 Task: Open a blank google sheet and write heading  SpendSmartAdd Dates in a column and its values below  '2023-05-01, 2023-05-03, 2023-05-05, 2023-05-10, 2023-05-15, 2023-05-20, 2023-05-25 & 2023-05-31'Add Categories in next column and its values below  Groceries, Dining Out, Transportation, Entertainment, Shopping, Utilities, Health & Miscellaneous. Add Descriptions in next column and its values below  Supermarket, Restaurant, Public Transport, Movie Tickets, Clothing Store, Internet Bill, Pharmacy & Online PurchaseAdd Amountin next column and its values below  $50, $30, $10, $20, $100, $60, $40 & $50Save page DashboardProfitLossbook
Action: Mouse moved to (21, 53)
Screenshot: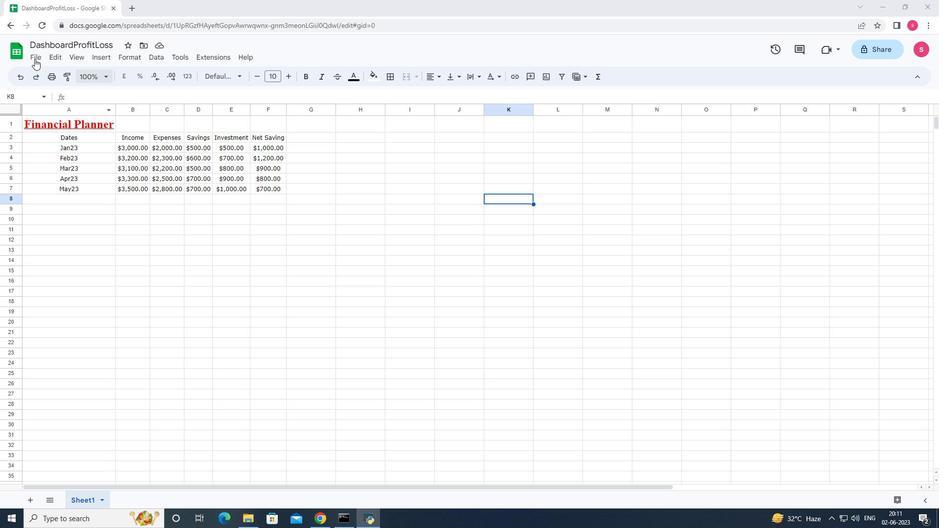 
Action: Mouse pressed left at (21, 53)
Screenshot: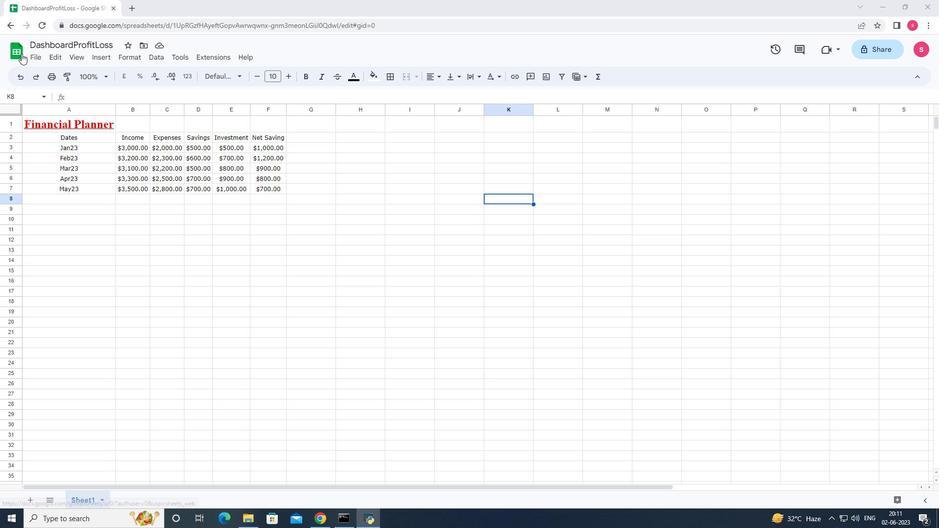 
Action: Mouse moved to (223, 135)
Screenshot: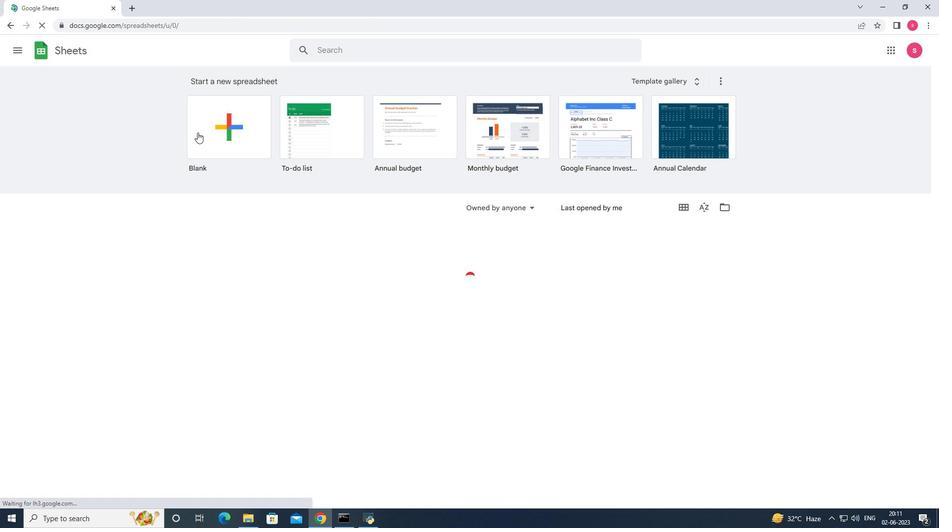 
Action: Mouse pressed left at (223, 135)
Screenshot: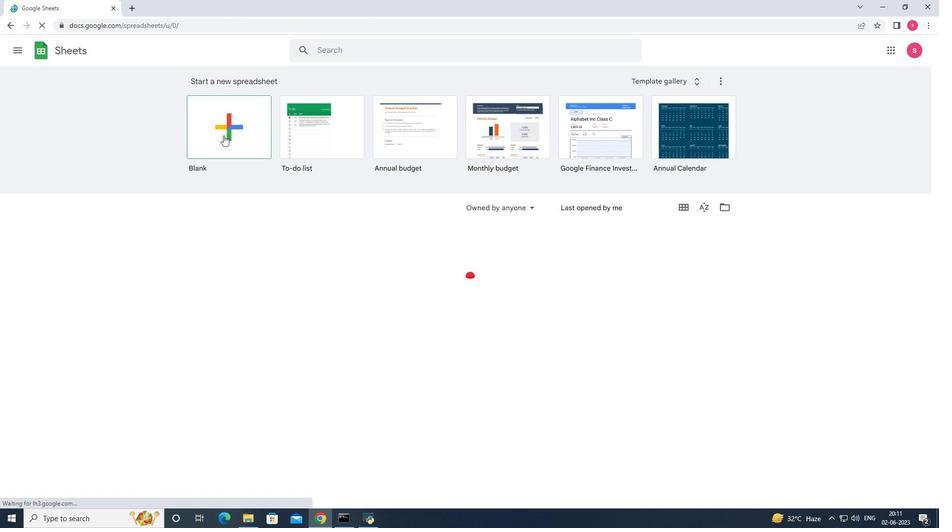 
Action: Key pressed <Key.shift>Spend<Key.space><Key.shift><Key.shift><Key.shift>Smart<Key.enter><Key.shift>Dates<Key.enter>2023-05-01<Key.enter>2023-05-03<Key.enter>2023-05-05<Key.enter>2023-05-10<Key.enter>2023-05-15<Key.enter>2023-05-20<Key.enter>2023-05-25<Key.enter>2023-05-31<Key.enter><Key.right><Key.up><Key.up><Key.up><Key.up><Key.up><Key.up><Key.up><Key.up><Key.up><Key.shift>Categories<Key.down><Key.shift><Key.shift><Key.shift><Key.shift><Key.shift><Key.shift><Key.shift><Key.shift><Key.shift>Groceries<Key.enter><Key.shift>Dining<Key.space><Key.shift>Out<Key.enter><Key.up><Key.down><Key.shift>Transportation<Key.enter><Key.shift>Entertainment<Key.enter><Key.shift>Shopping<Key.enter><Key.shift>Utiliyies<Key.backspace><Key.backspace><Key.backspace><Key.backspace>ties<Key.enter><Key.shift>Healh<Key.backspace>th<Key.enter><Key.shift>Miscellam<Key.backspace>neous<Key.enter><Key.right><Key.up><Key.up><Key.up><Key.up><Key.up><Key.up><Key.up><Key.up><Key.up><Key.shift>Descriptions<Key.enter><Key.shift>Supermae<Key.enter><Key.enter><Key.up><Key.enter><Key.up><Key.up><Key.enter><Key.backspace>rket<Key.enter><Key.shift>Restaurant<Key.enter><Key.shift>Public<Key.space><Key.shift>Transport<Key.enter><Key.shift>Movie<Key.space><Key.shift><Key.shift>Tickets<Key.enter><Key.shift>Clothing<Key.space><Key.shift><Key.shift><Key.shift><Key.shift><Key.shift><Key.shift>Store<Key.enter><Key.shift>Internet<Key.space><Key.shift>Bill<Key.space><Key.enter><Key.shift><Key.shift>Pharmacy<Key.enter><Key.shift>Online<Key.space><Key.shift>Purchase<Key.enter><Key.right><Key.right><Key.up><Key.up><Key.up><Key.up><Key.up><Key.up><Key.up><Key.up><Key.left><Key.up><Key.shift>Amount<Key.enter>50<Key.enter>30<Key.enter>10<Key.enter>20<Key.enter>100<Key.enter>60<Key.enter>40<Key.enter>50<Key.enter>
Screenshot: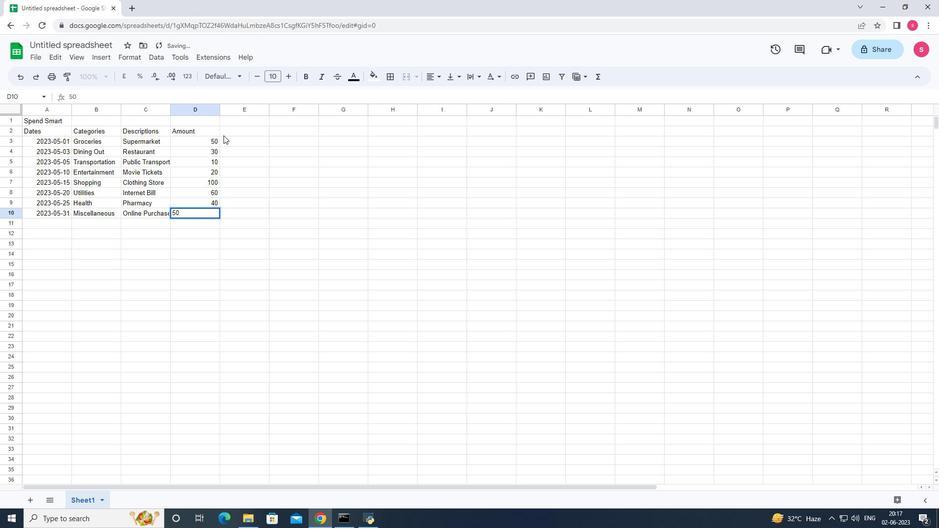 
Action: Mouse moved to (70, 107)
Screenshot: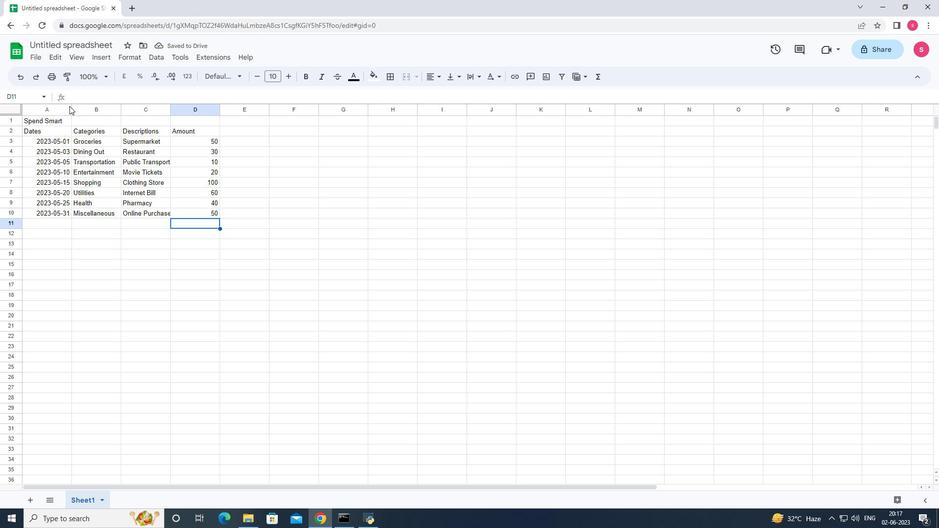 
Action: Mouse pressed left at (70, 107)
Screenshot: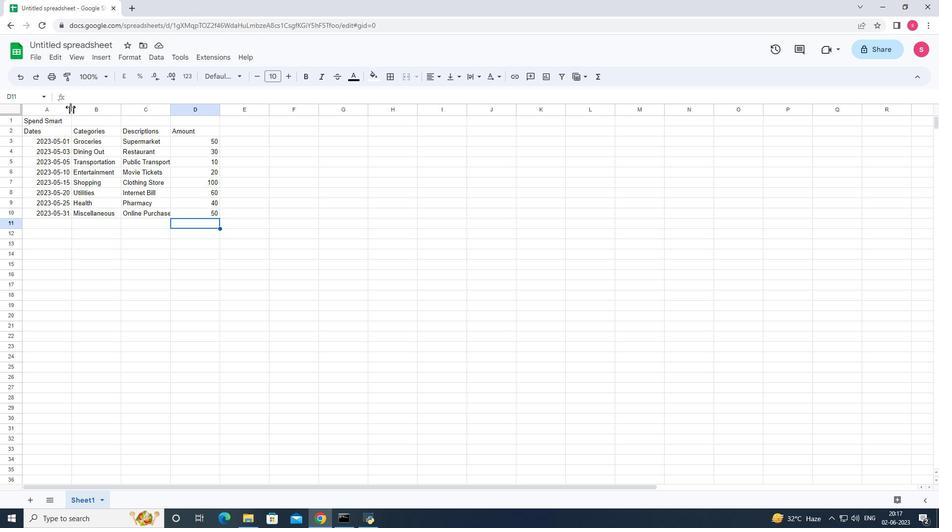 
Action: Mouse pressed left at (70, 107)
Screenshot: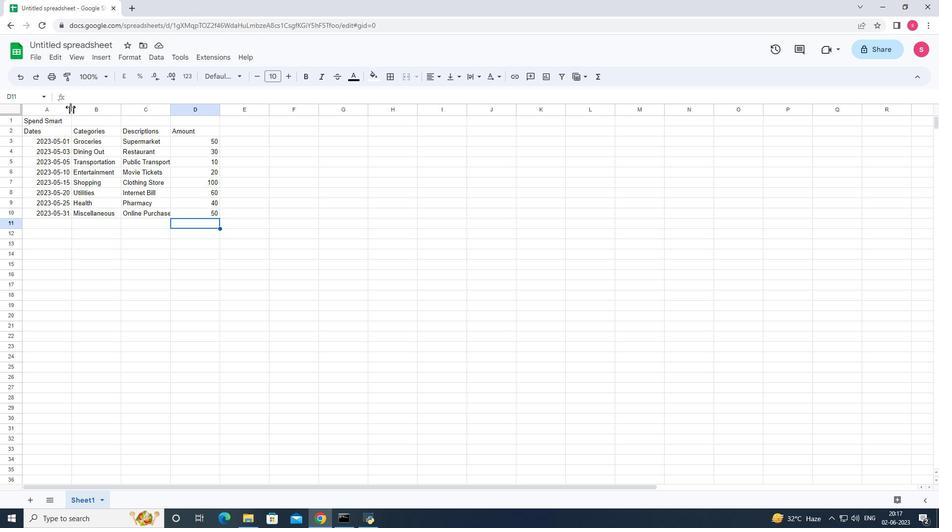 
Action: Mouse moved to (115, 110)
Screenshot: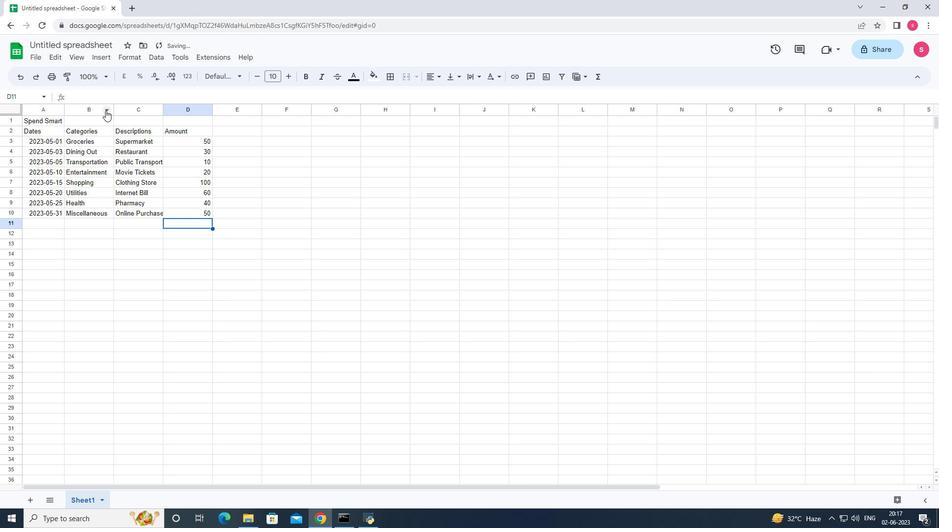 
Action: Mouse pressed left at (115, 110)
Screenshot: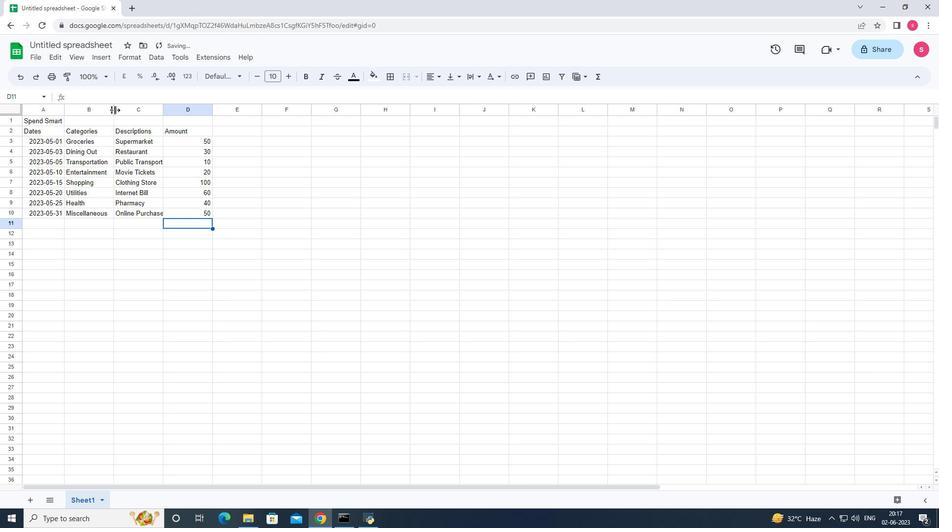 
Action: Mouse pressed left at (115, 110)
Screenshot: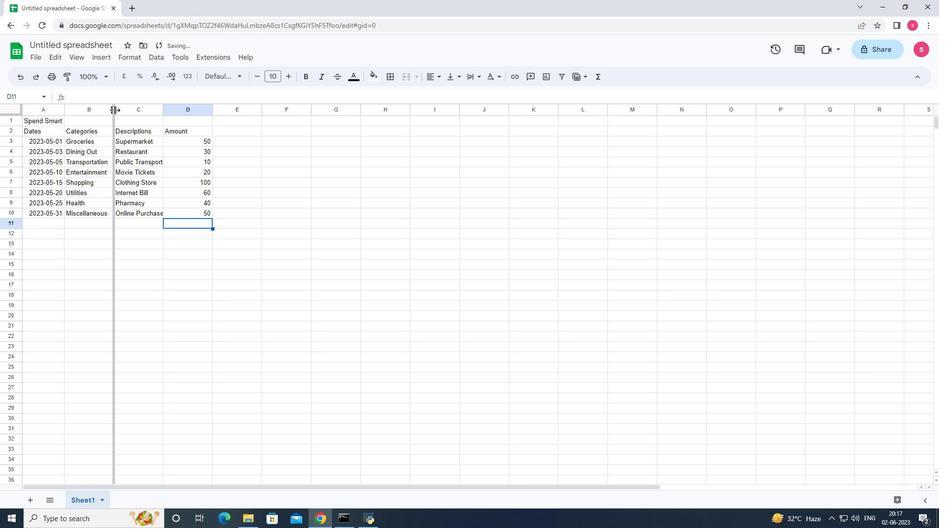 
Action: Mouse moved to (159, 112)
Screenshot: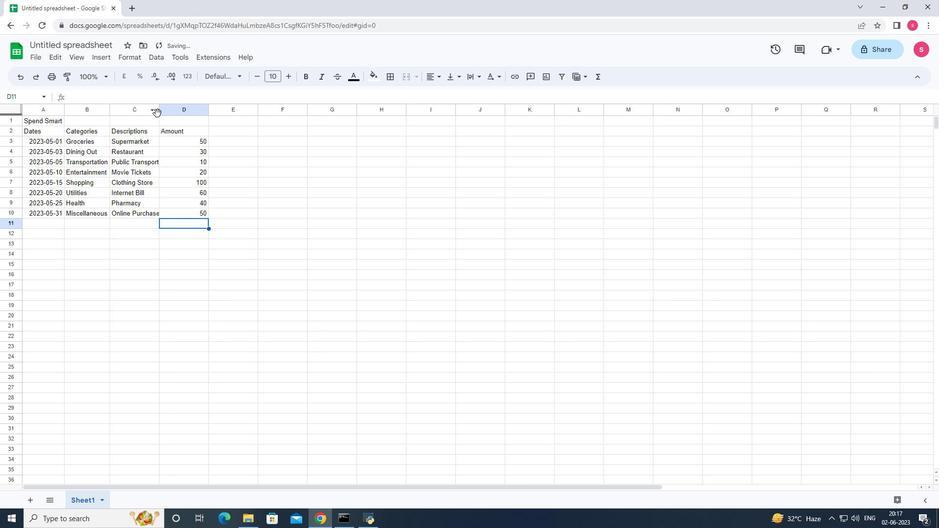 
Action: Mouse pressed left at (159, 112)
Screenshot: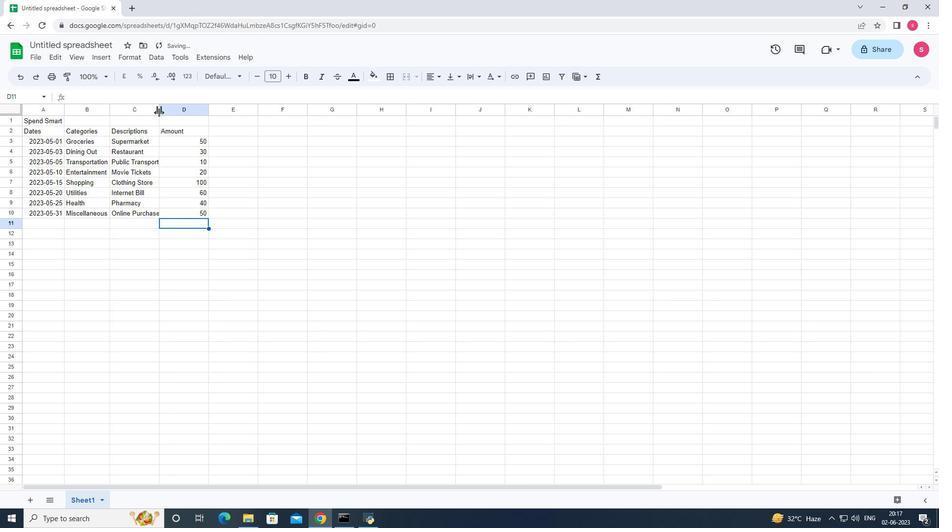 
Action: Mouse pressed left at (159, 112)
Screenshot: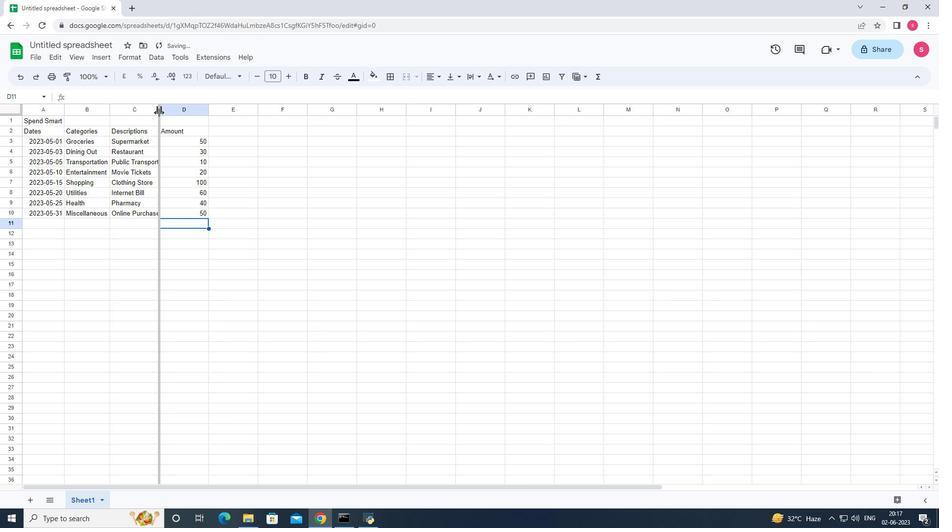
Action: Mouse moved to (210, 111)
Screenshot: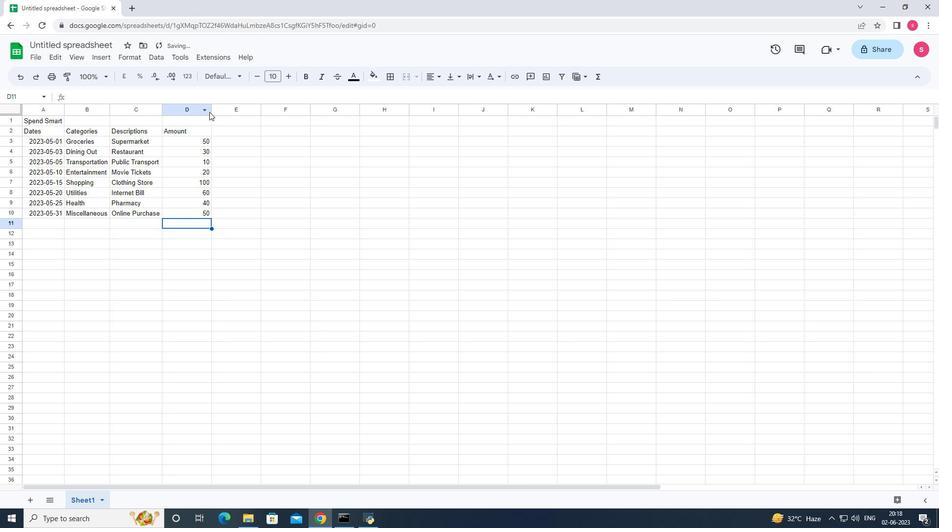 
Action: Mouse pressed left at (210, 111)
Screenshot: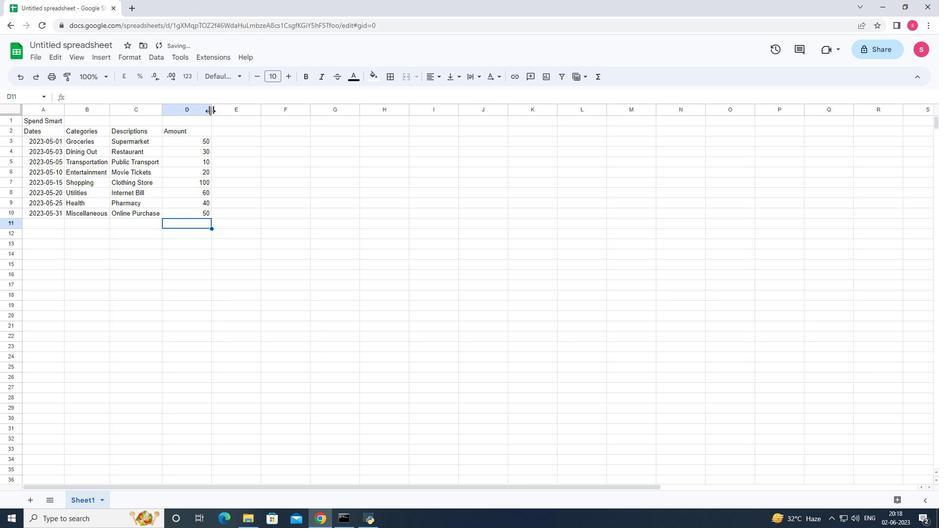 
Action: Mouse pressed left at (210, 111)
Screenshot: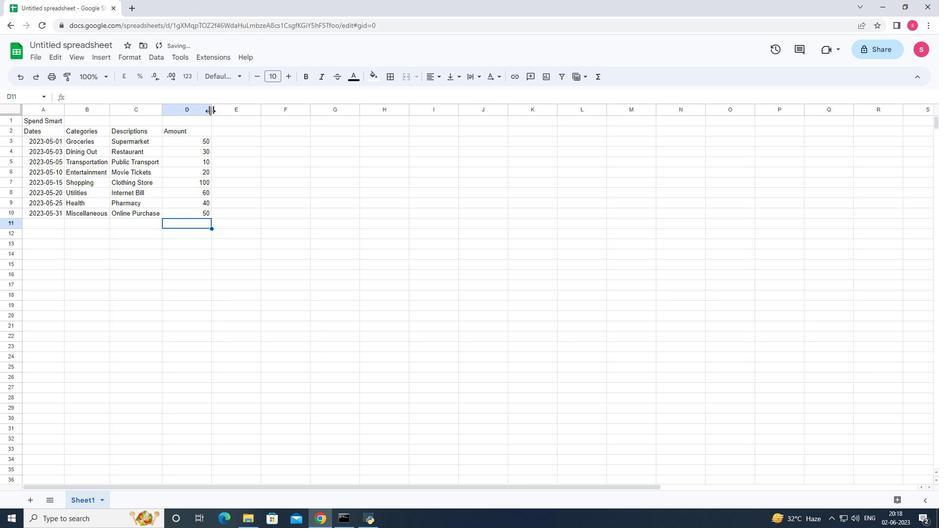 
Action: Mouse moved to (176, 140)
Screenshot: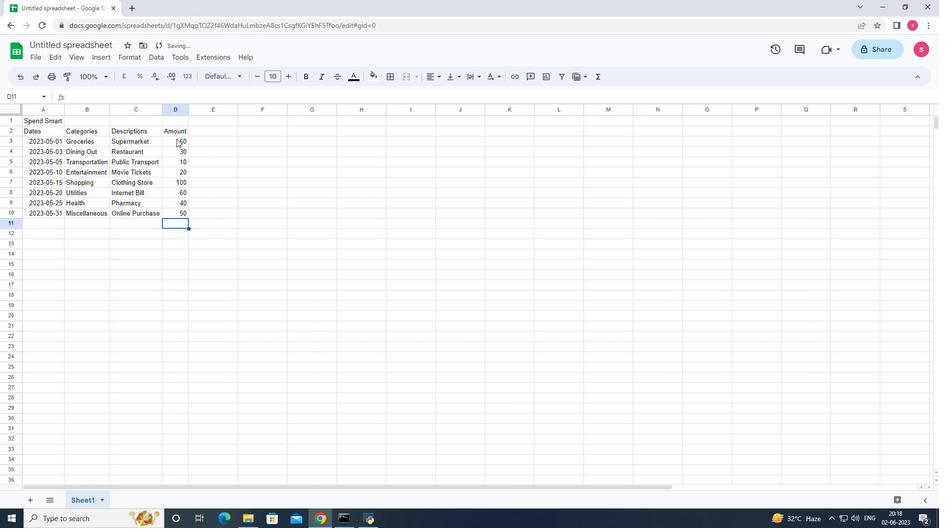 
Action: Mouse pressed left at (176, 140)
Screenshot: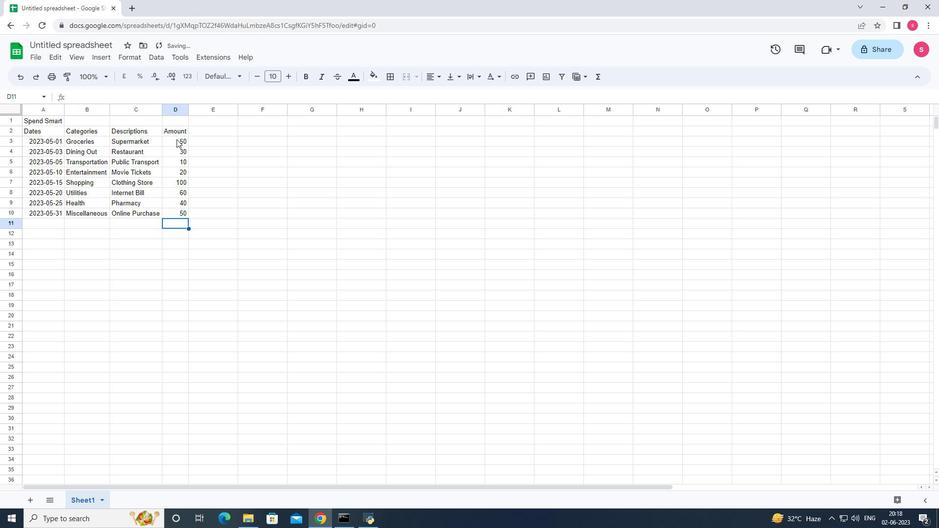 
Action: Mouse moved to (126, 57)
Screenshot: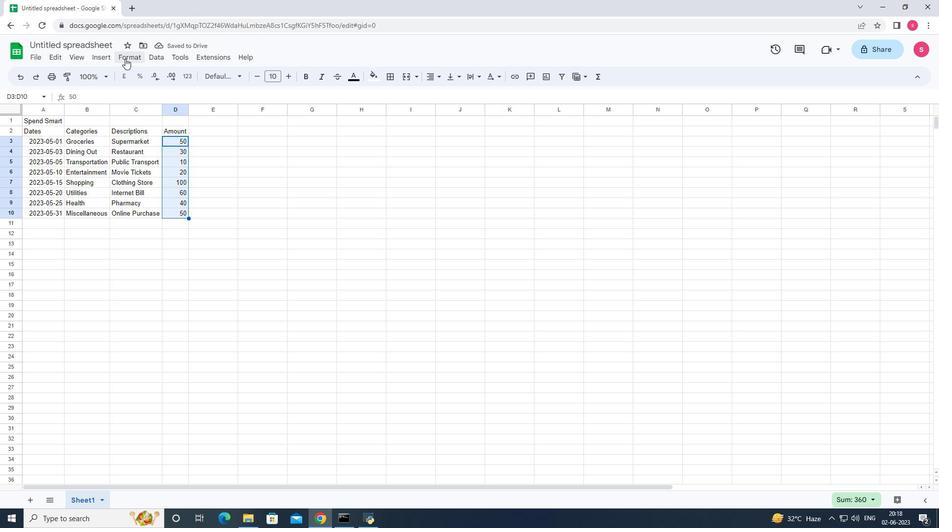 
Action: Mouse pressed left at (126, 57)
Screenshot: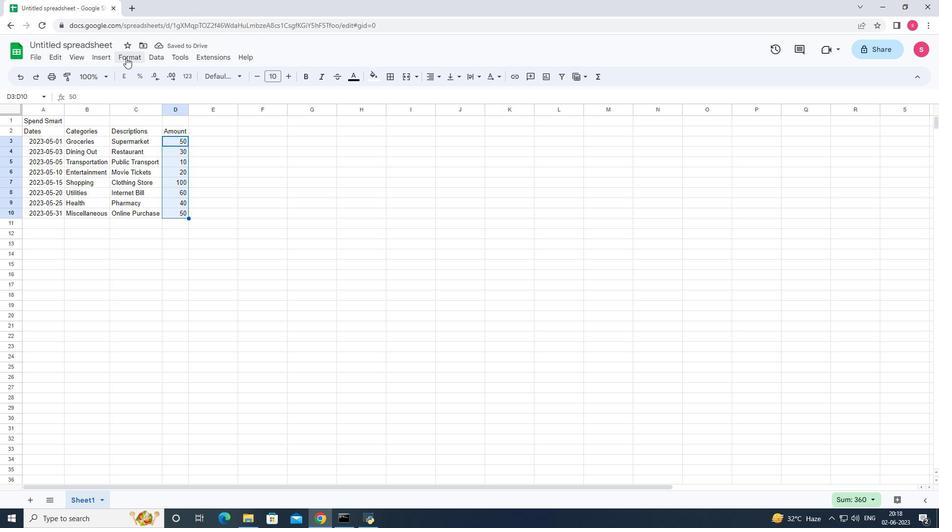 
Action: Mouse moved to (178, 98)
Screenshot: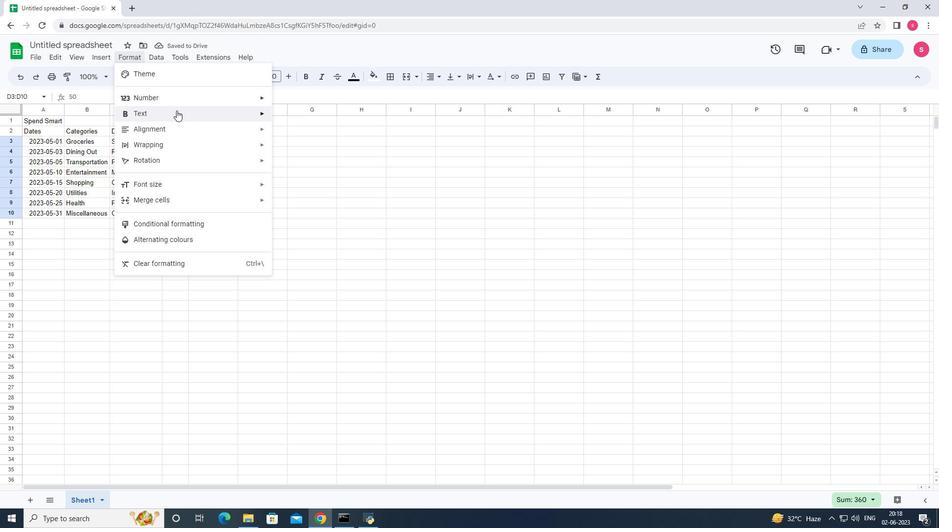 
Action: Mouse pressed left at (178, 98)
Screenshot: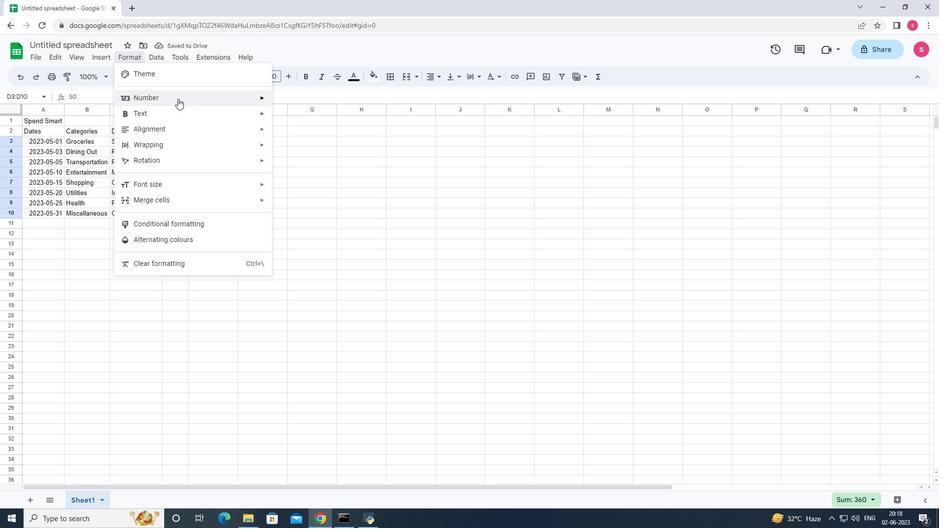 
Action: Mouse moved to (339, 392)
Screenshot: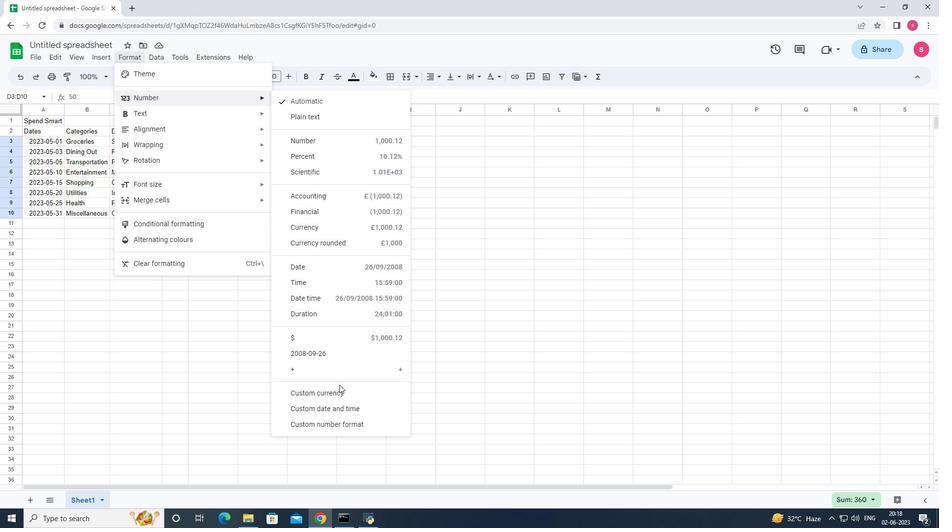 
Action: Mouse pressed left at (339, 392)
Screenshot: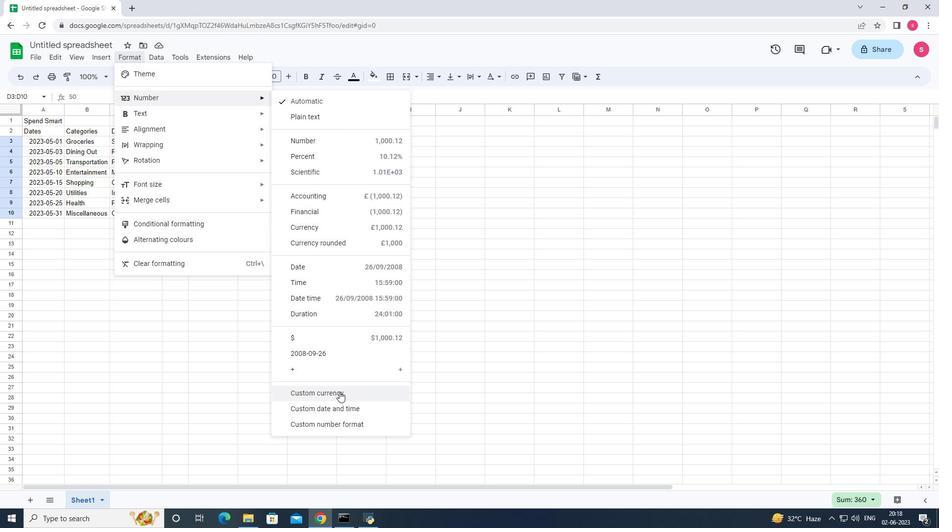 
Action: Mouse moved to (409, 221)
Screenshot: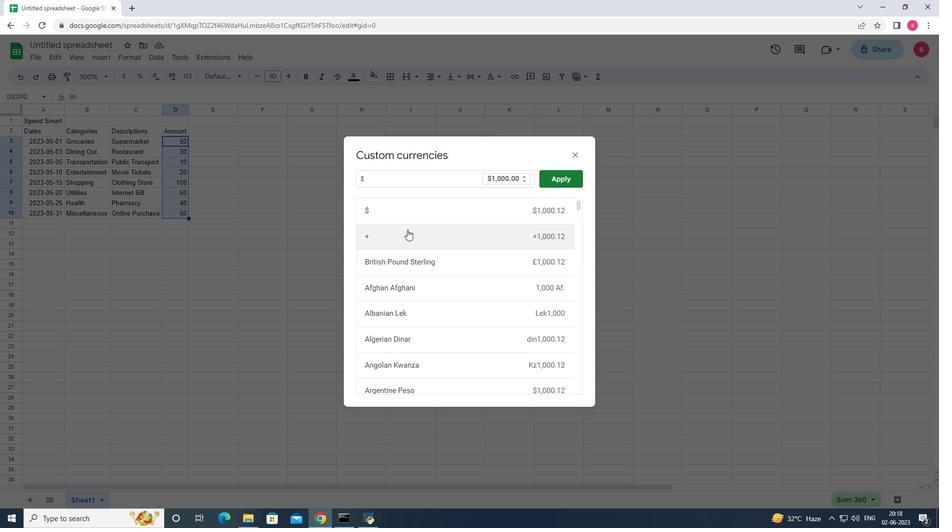 
Action: Mouse pressed left at (409, 221)
Screenshot: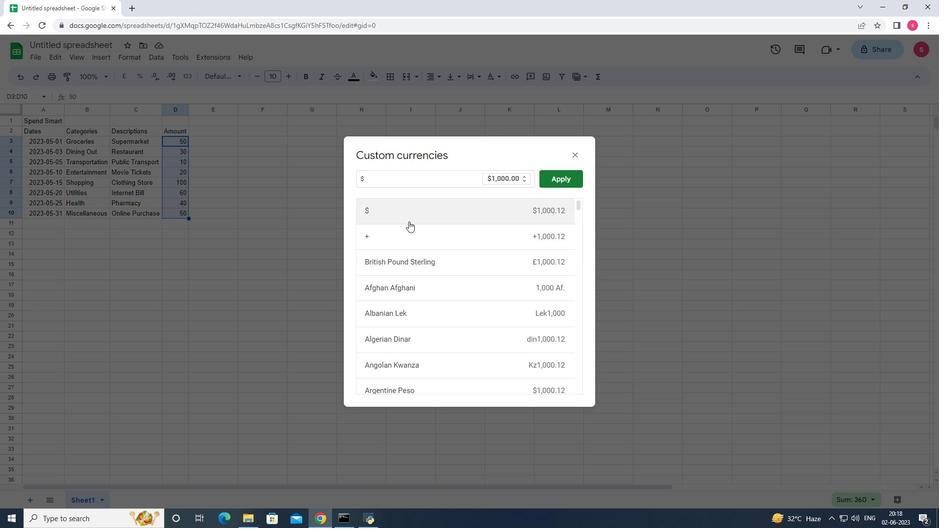 
Action: Mouse moved to (563, 172)
Screenshot: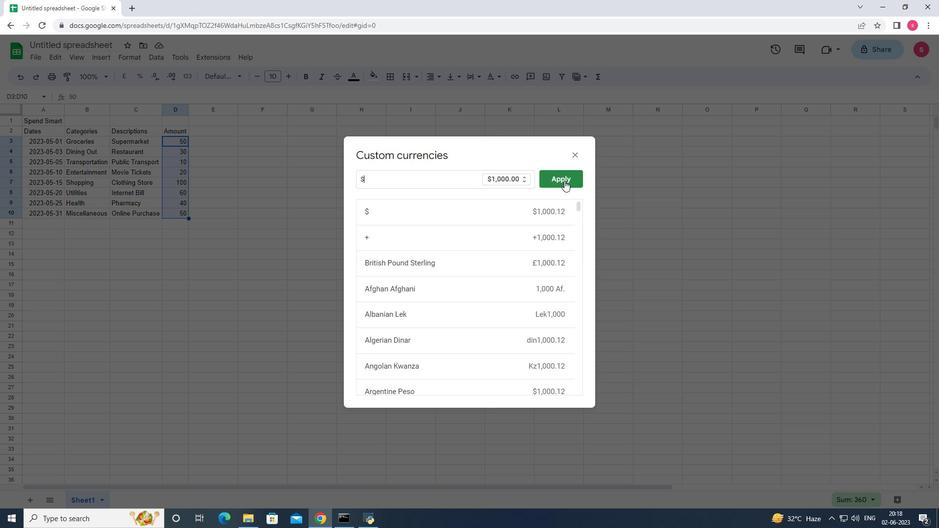
Action: Mouse pressed left at (563, 172)
Screenshot: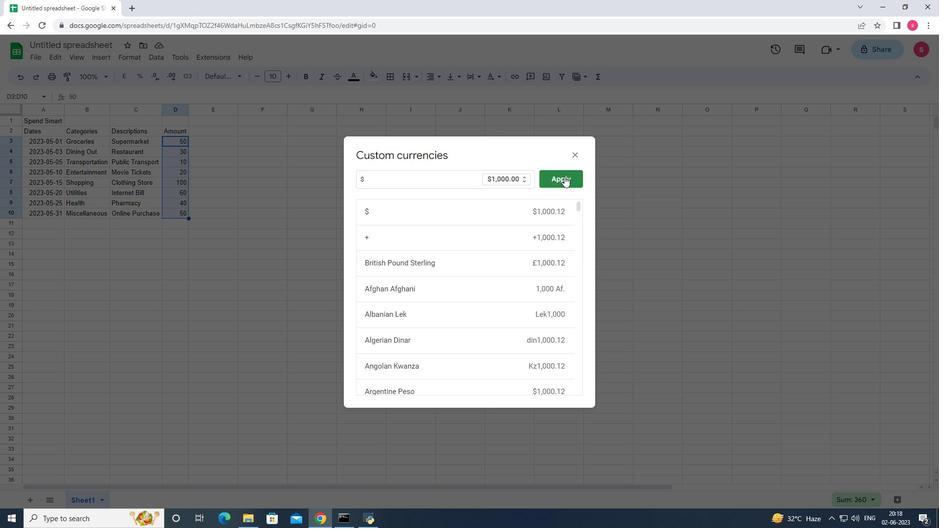 
Action: Mouse moved to (259, 201)
Screenshot: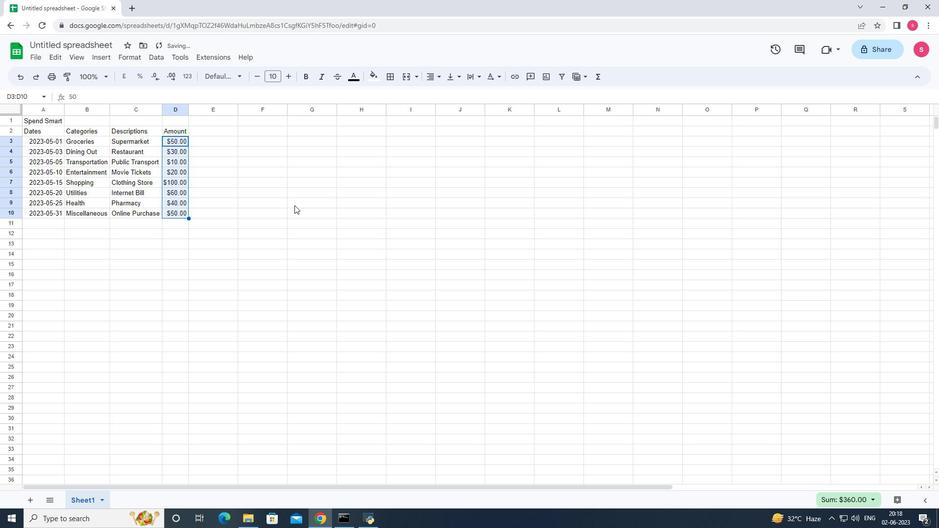 
Action: Mouse pressed left at (259, 201)
Screenshot: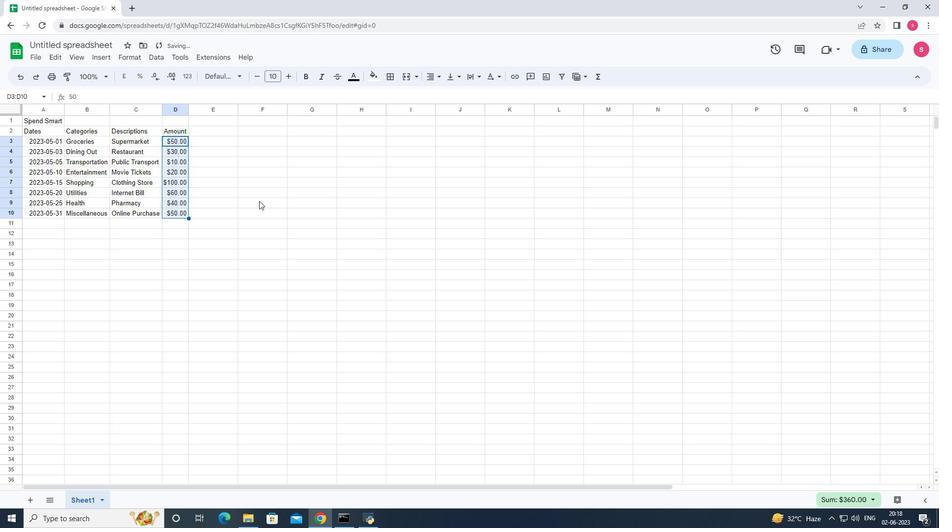 
Action: Mouse moved to (80, 41)
Screenshot: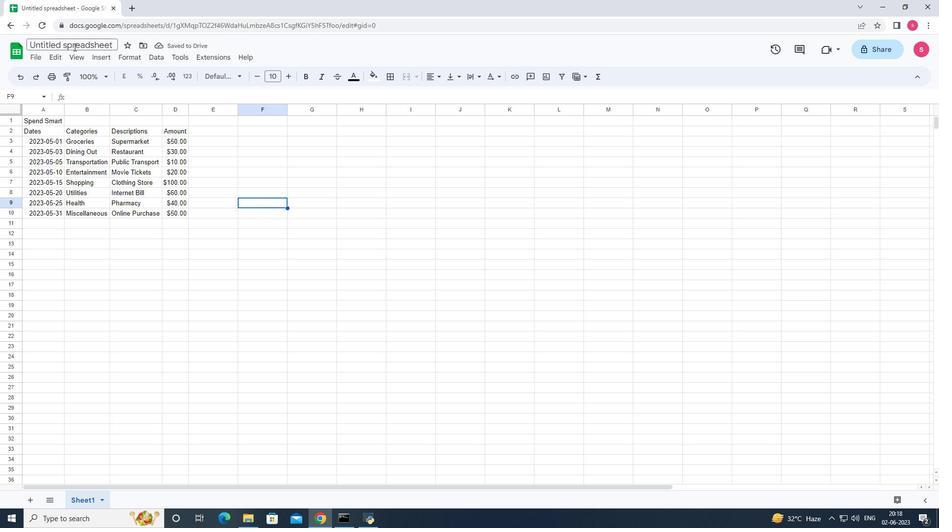 
Action: Mouse pressed left at (80, 41)
Screenshot: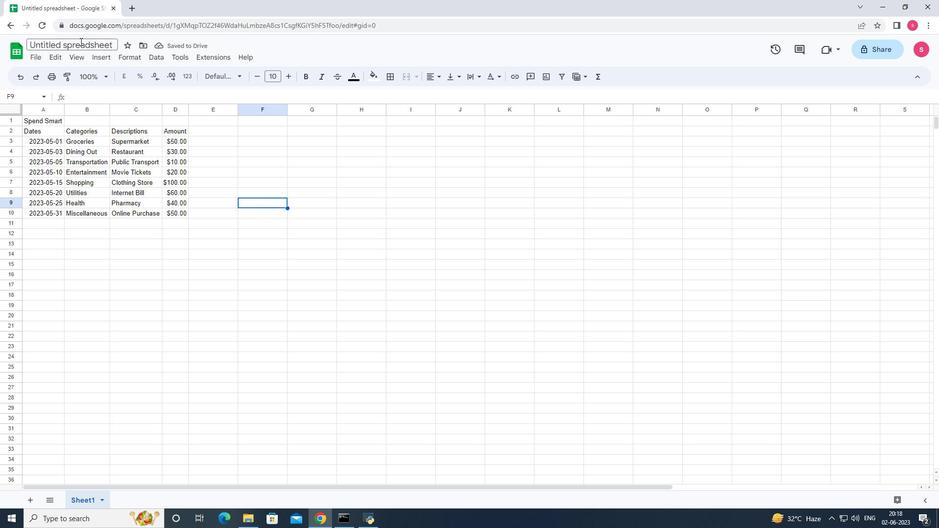 
Action: Key pressed <Key.backspace><Key.shift><Key.shift><Key.shift><Key.shift><Key.shift><Key.shift><Key.shift><Key.shift>Dashboard<Key.shift><Key.shift>Profit<Key.shift><Key.shift><Key.shift><Key.shift><Key.shift><Key.shift><Key.shift><Key.shift><Key.shift><Key.shift>Lossbool<Key.backspace>k
Screenshot: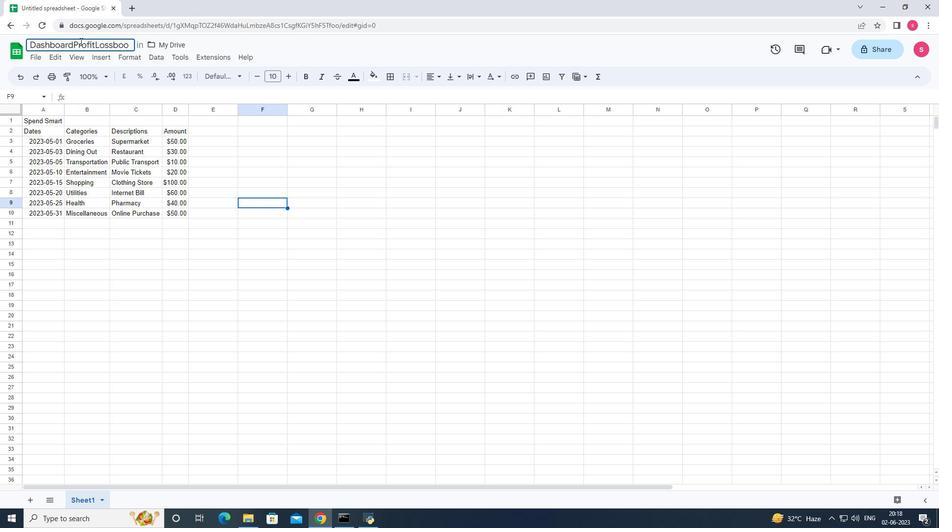 
Action: Mouse moved to (291, 297)
Screenshot: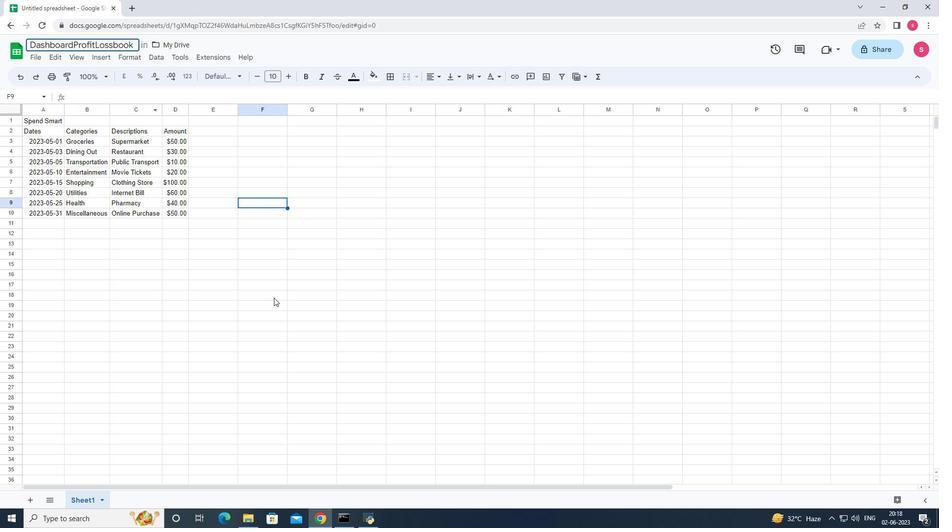 
Action: Mouse pressed left at (291, 297)
Screenshot: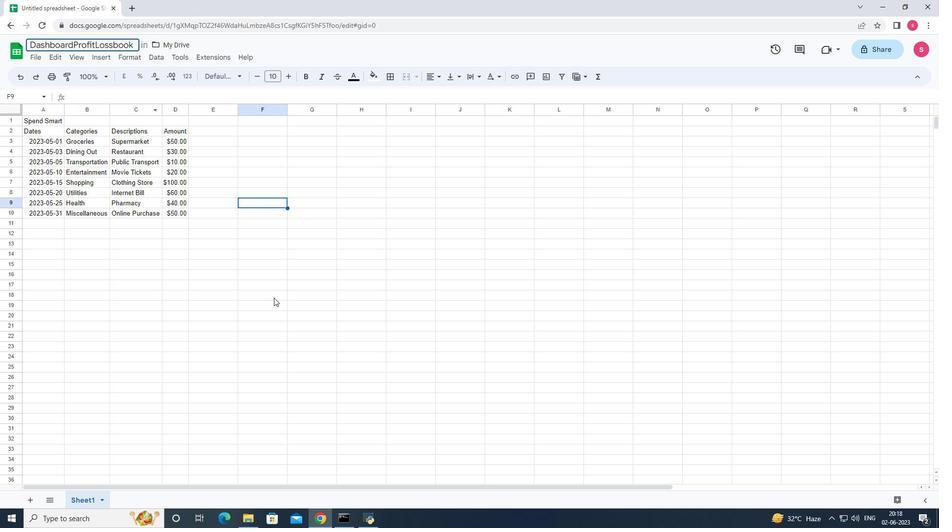 
Action: Mouse moved to (126, 132)
Screenshot: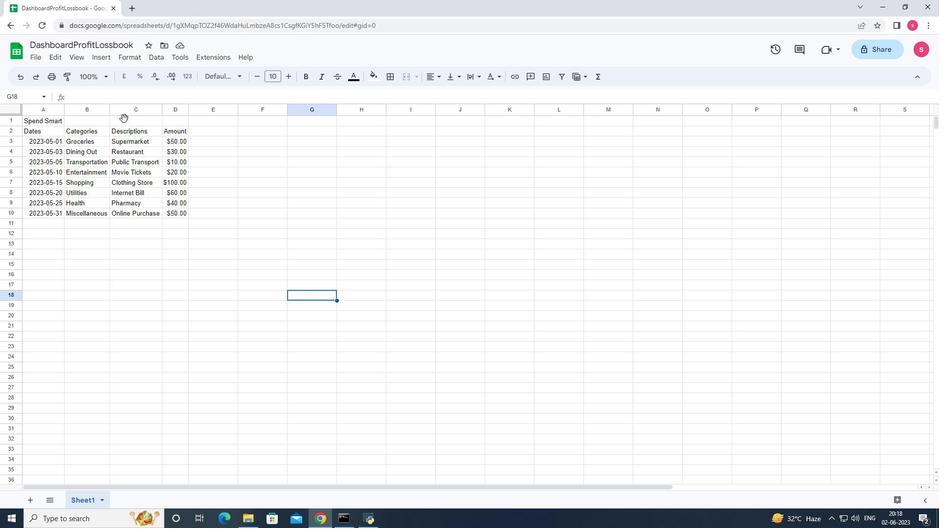 
Action: Key pressed ctrl+S
Screenshot: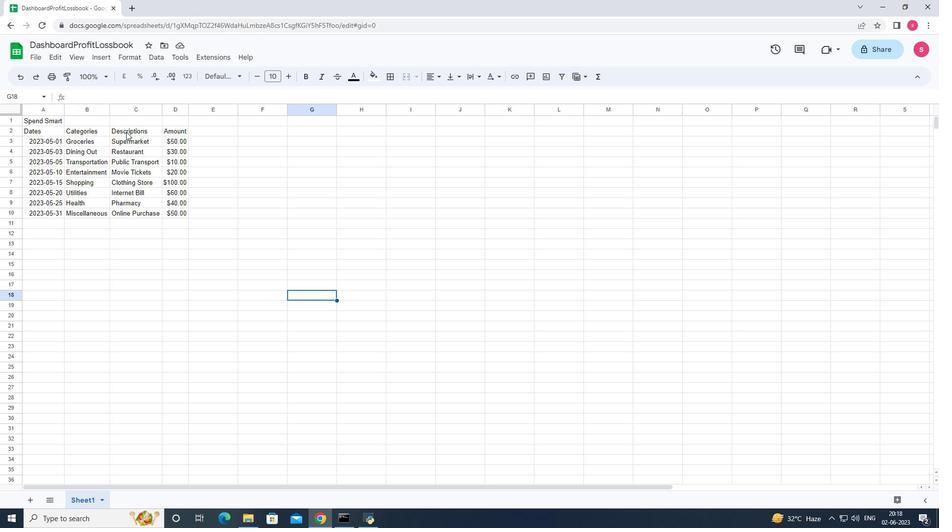 
Action: Mouse moved to (116, 76)
Screenshot: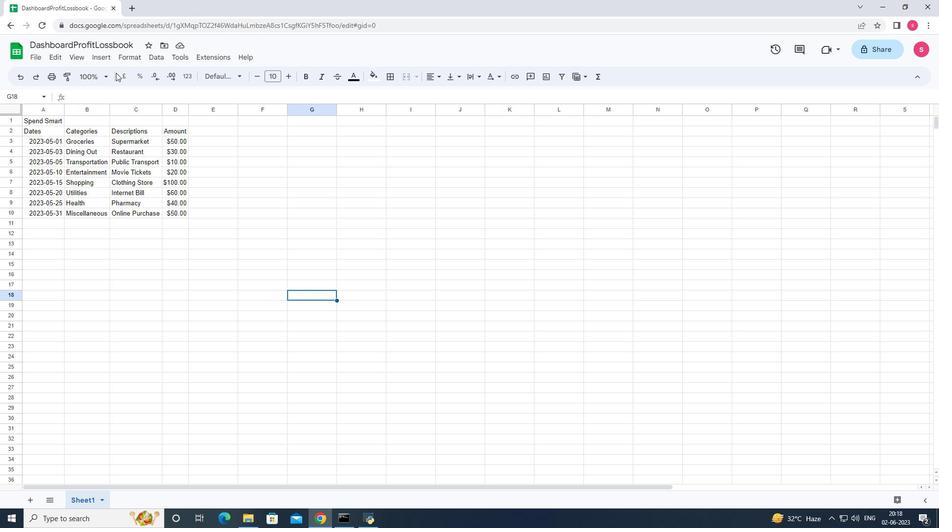 
Action: Key pressed ctrl+S
Screenshot: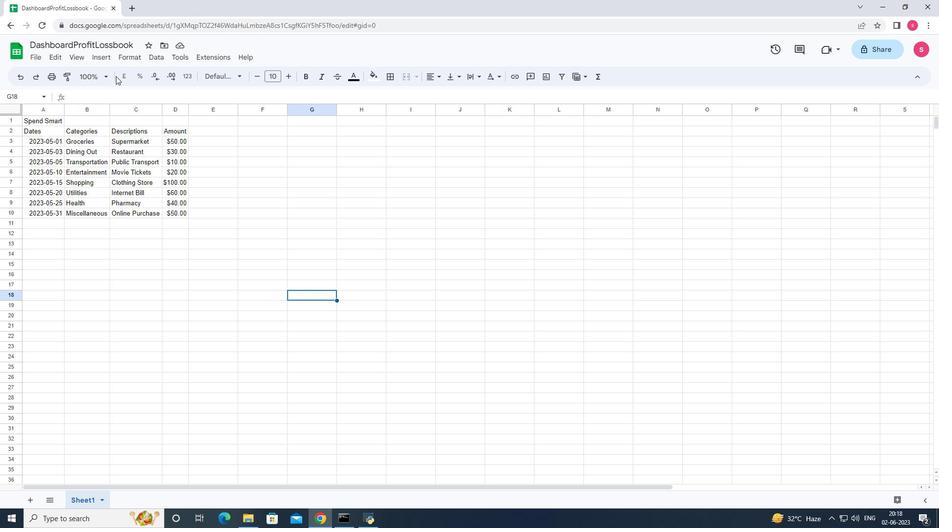 
